 Task: Click the Help button Under Select in New Bill.
Action: Mouse moved to (127, 13)
Screenshot: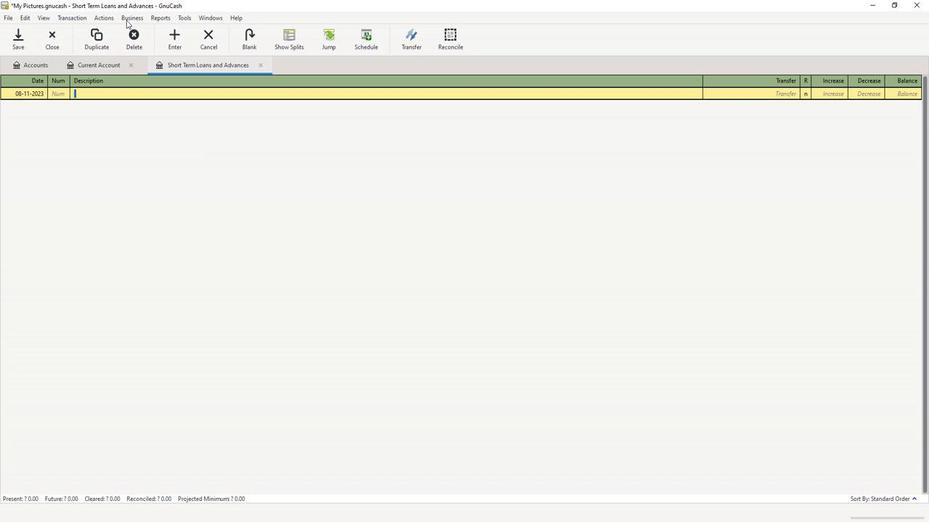 
Action: Mouse pressed left at (127, 13)
Screenshot: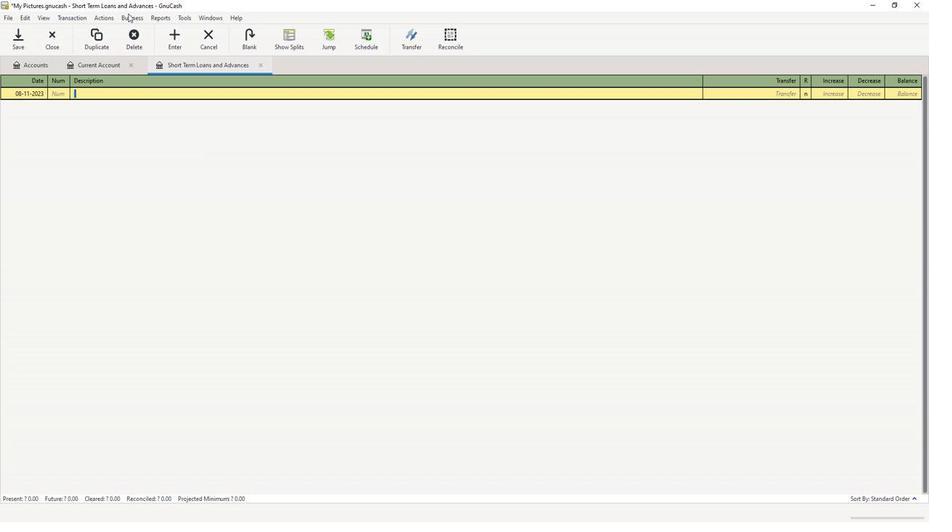 
Action: Mouse moved to (143, 41)
Screenshot: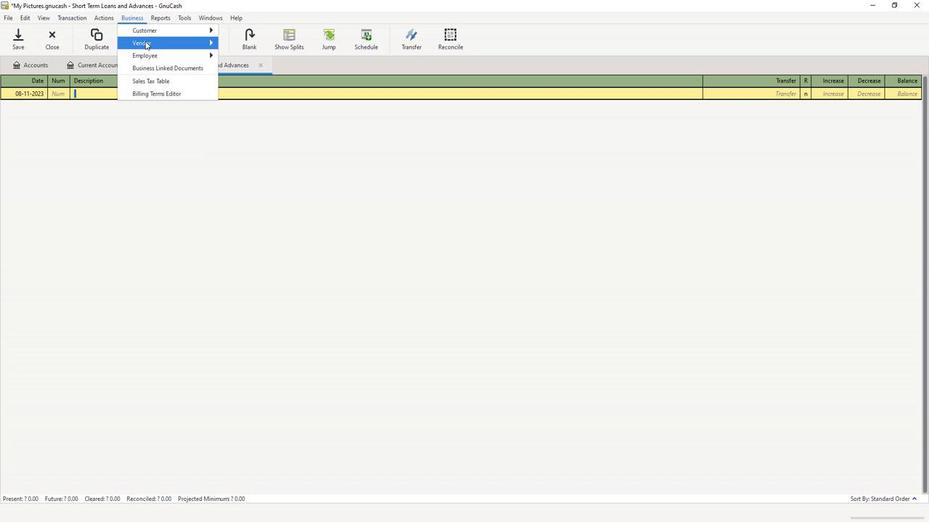 
Action: Mouse pressed left at (143, 41)
Screenshot: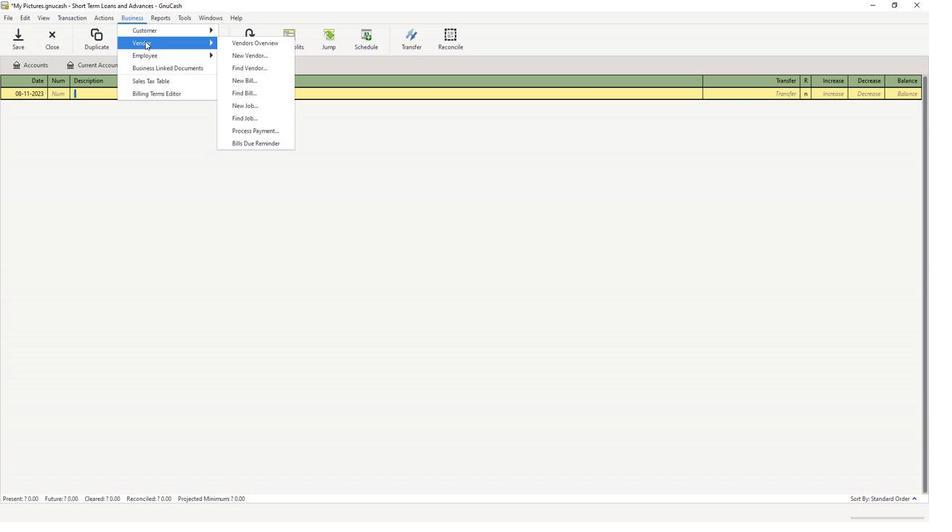 
Action: Mouse moved to (271, 76)
Screenshot: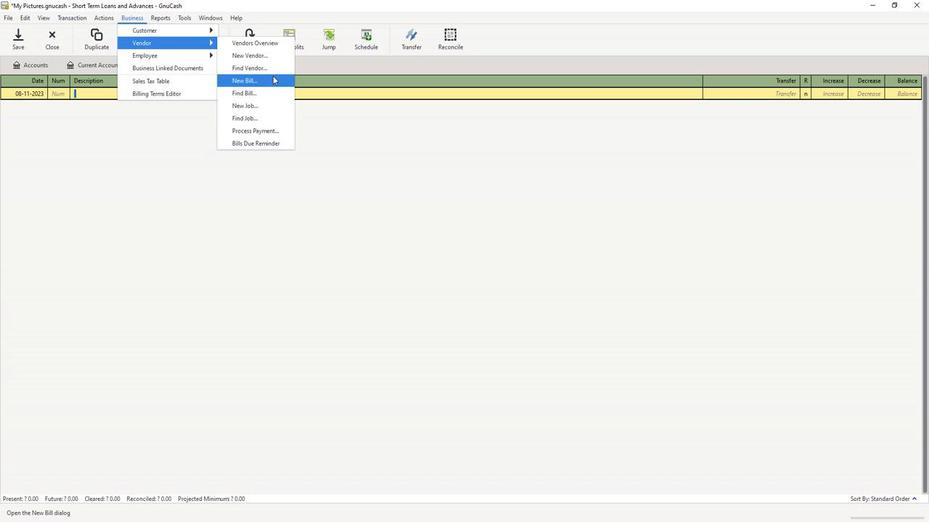 
Action: Mouse pressed left at (271, 76)
Screenshot: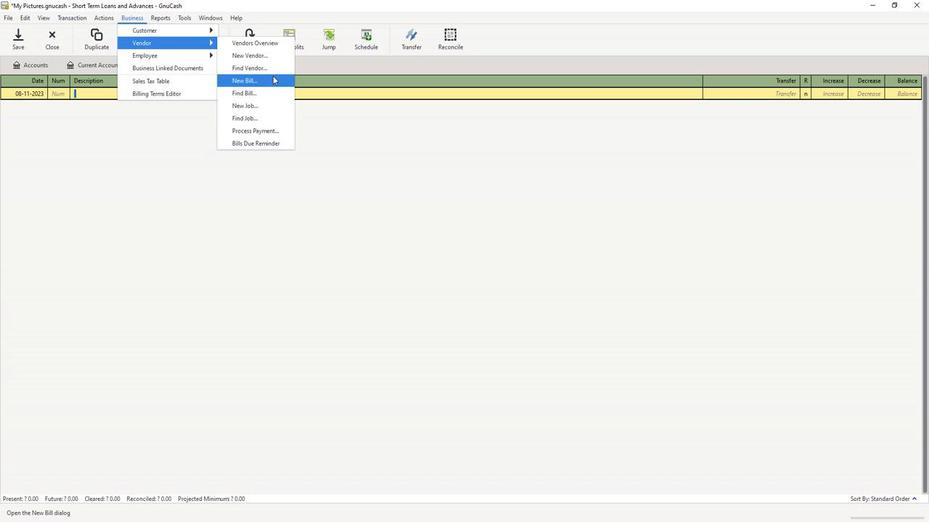 
Action: Mouse moved to (527, 323)
Screenshot: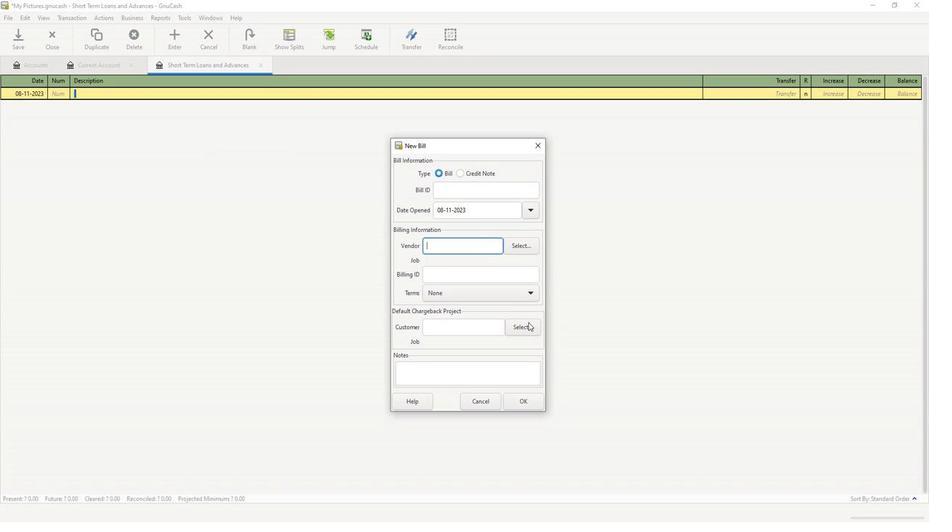 
Action: Mouse pressed left at (527, 323)
Screenshot: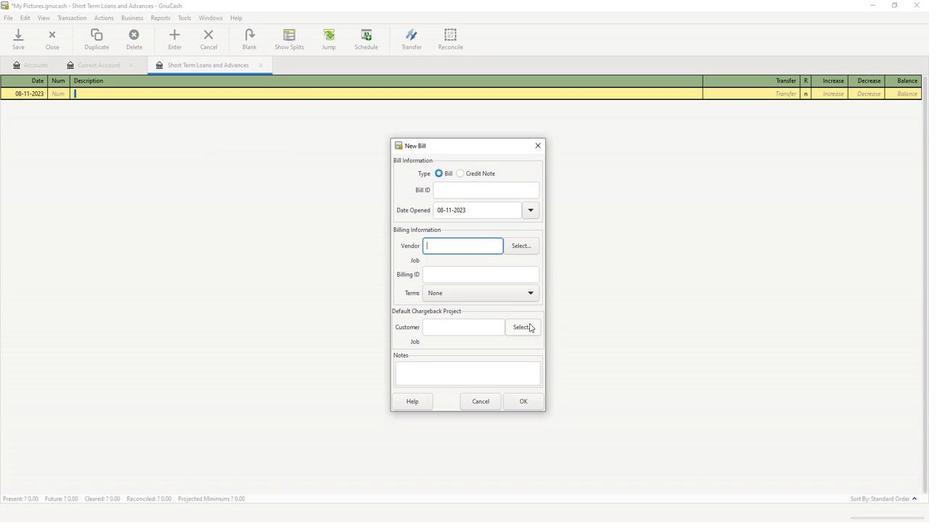 
Action: Mouse moved to (347, 353)
Screenshot: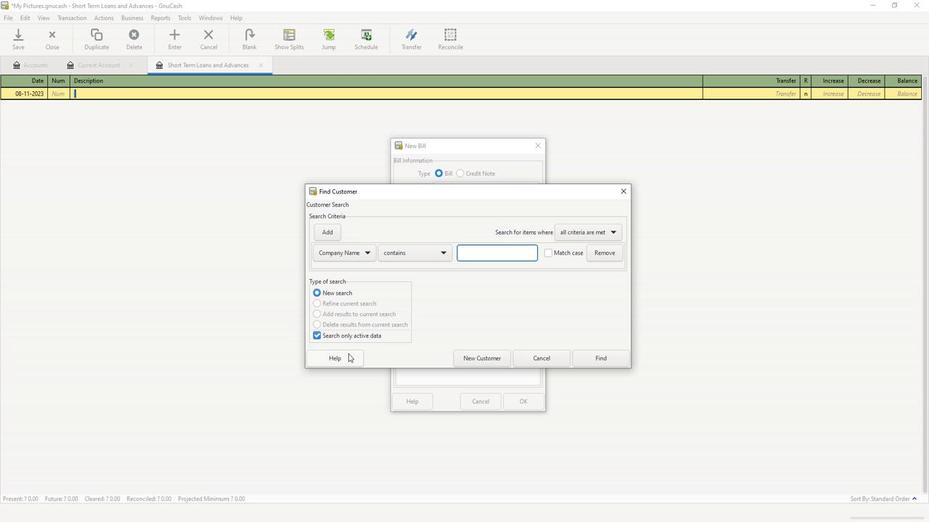 
Action: Mouse pressed left at (347, 353)
Screenshot: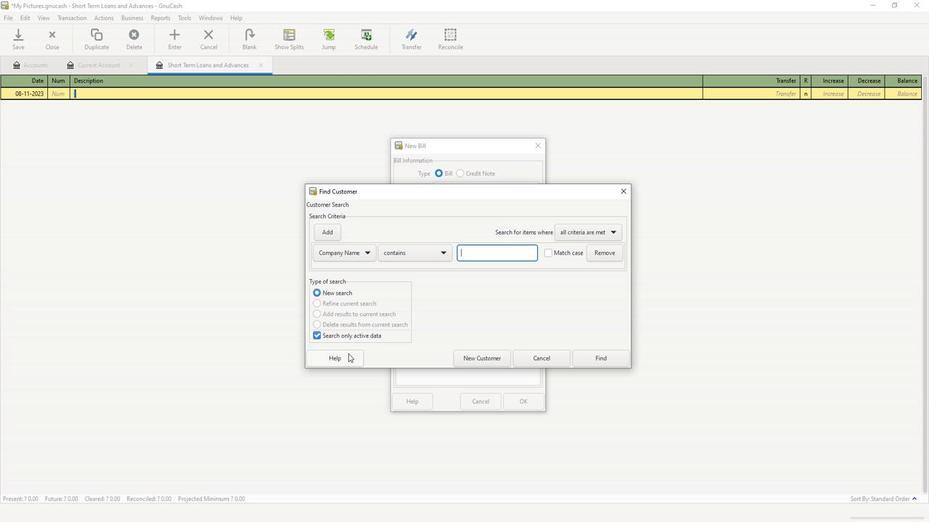 
Action: Mouse moved to (878, 70)
Screenshot: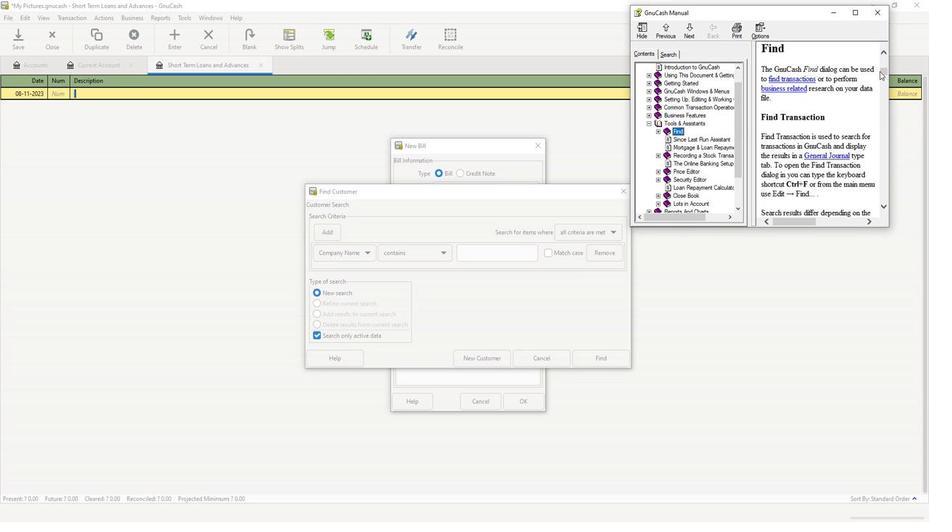 
Action: Mouse pressed left at (878, 70)
Screenshot: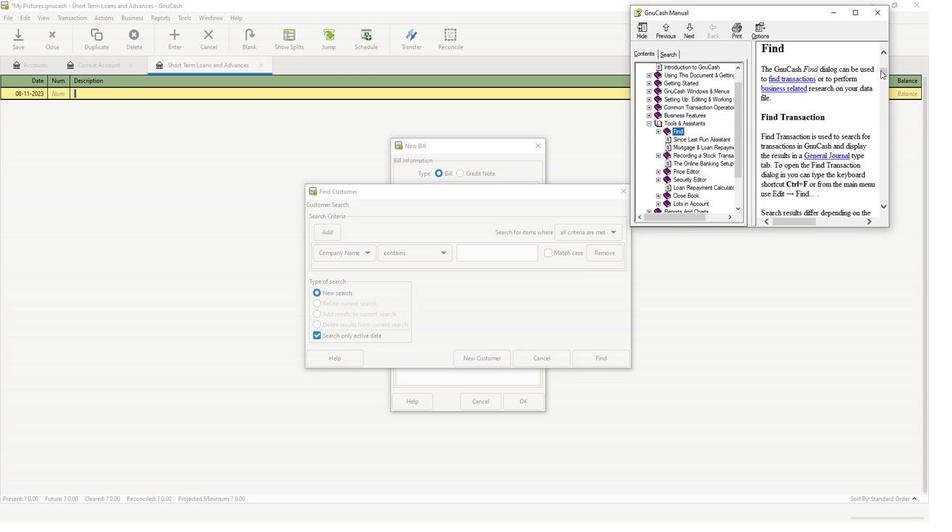 
Action: Mouse moved to (878, 196)
Screenshot: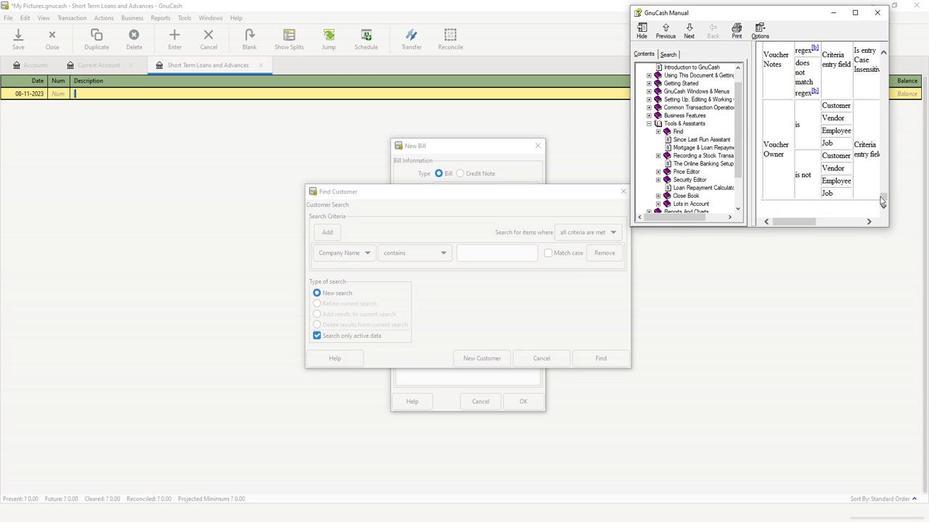 
Action: Mouse pressed left at (878, 196)
Screenshot: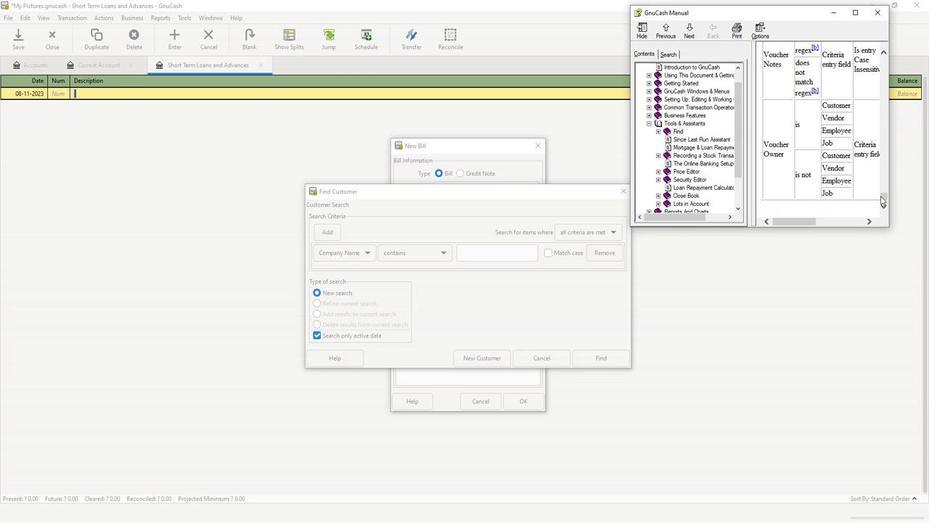 
Action: Mouse moved to (882, 66)
Screenshot: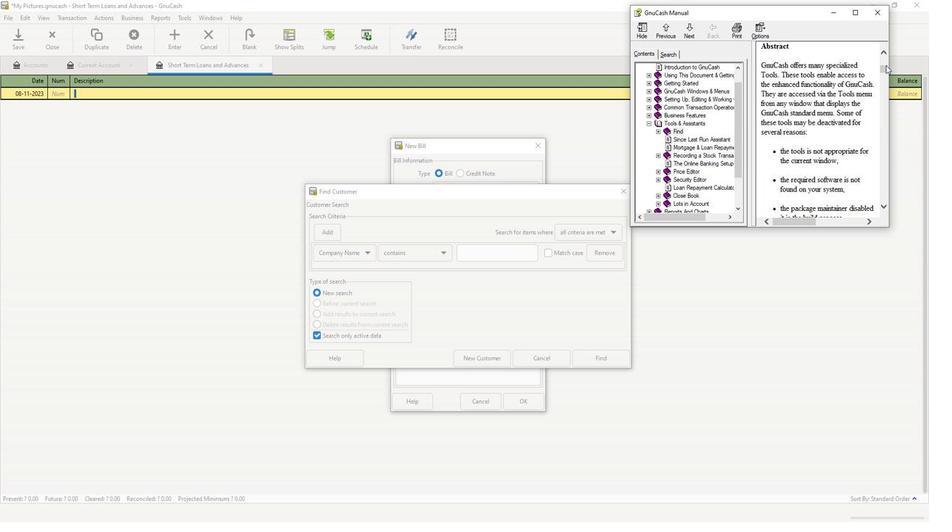 
Action: Mouse pressed left at (882, 66)
Screenshot: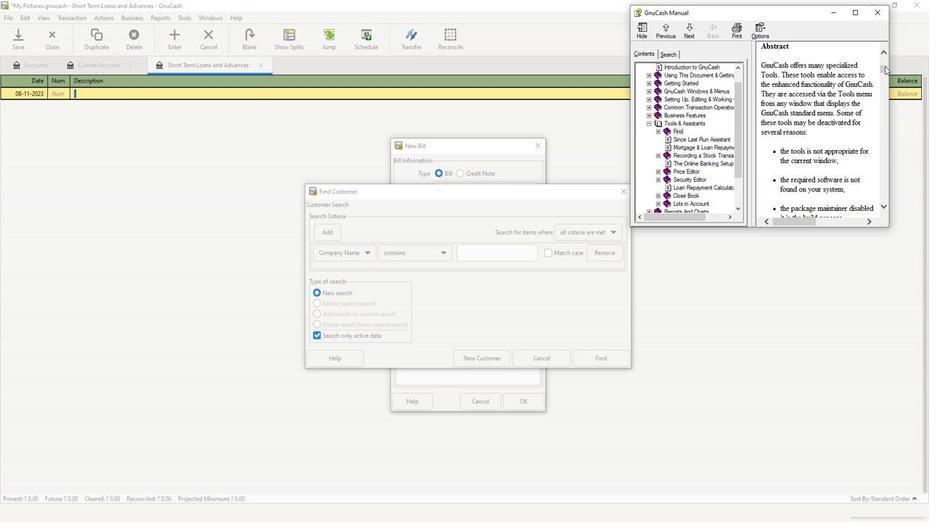 
Action: Mouse moved to (884, 58)
Screenshot: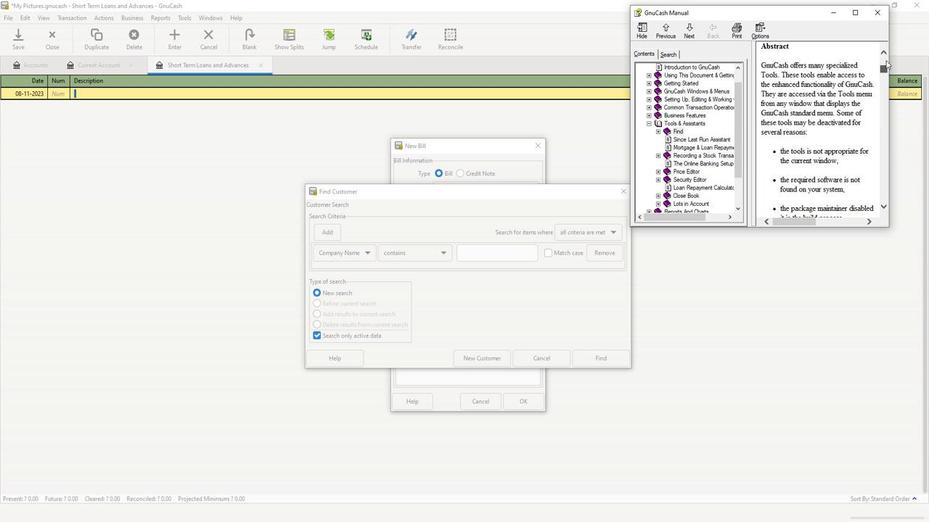 
